 Task: Set the Windows multimedia output back-end to Disable.
Action: Mouse moved to (105, 12)
Screenshot: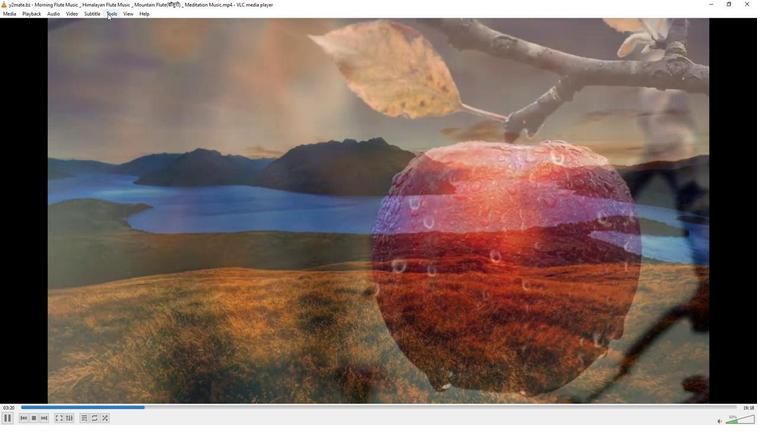 
Action: Mouse pressed left at (105, 12)
Screenshot: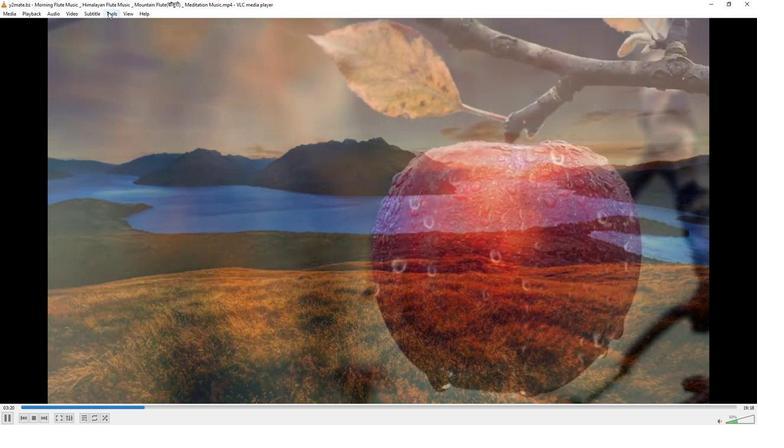 
Action: Mouse moved to (112, 102)
Screenshot: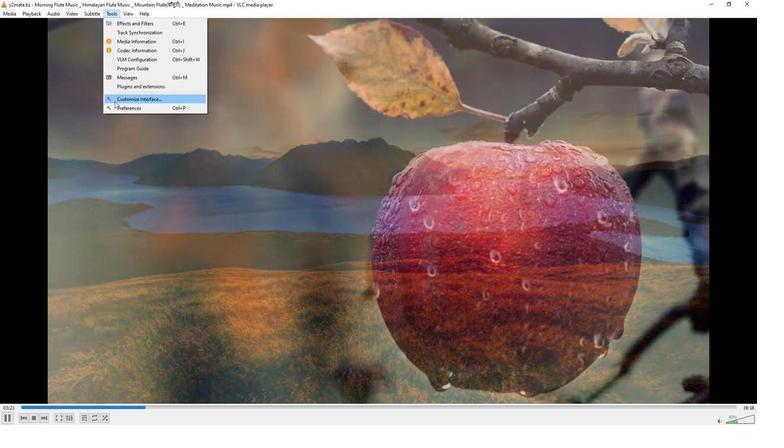 
Action: Mouse pressed left at (112, 102)
Screenshot: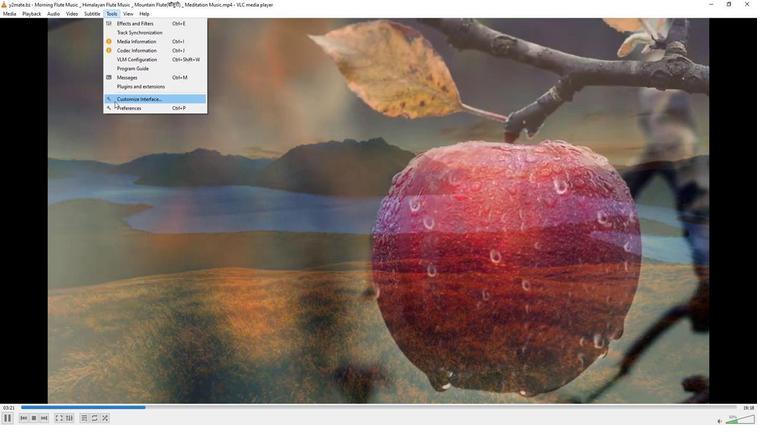 
Action: Mouse moved to (246, 349)
Screenshot: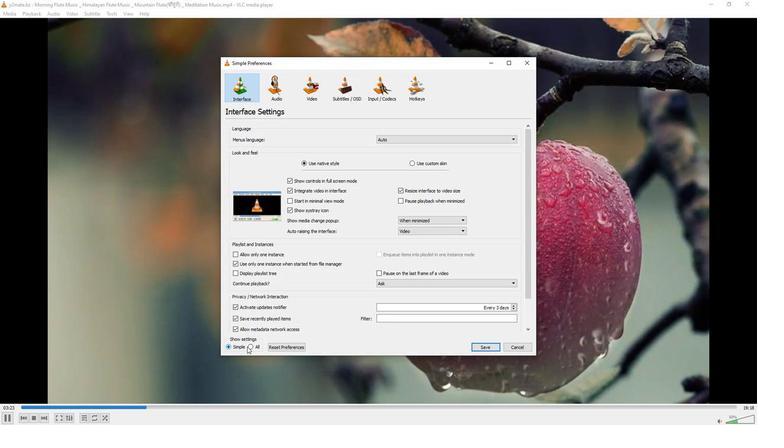 
Action: Mouse pressed left at (246, 349)
Screenshot: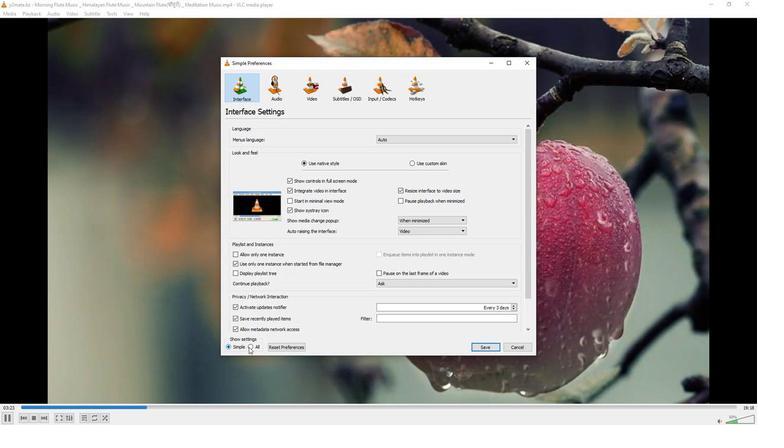 
Action: Mouse moved to (238, 179)
Screenshot: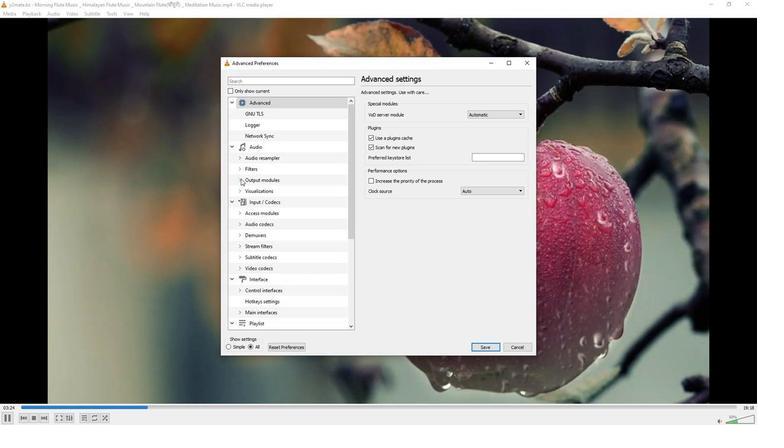 
Action: Mouse pressed left at (238, 179)
Screenshot: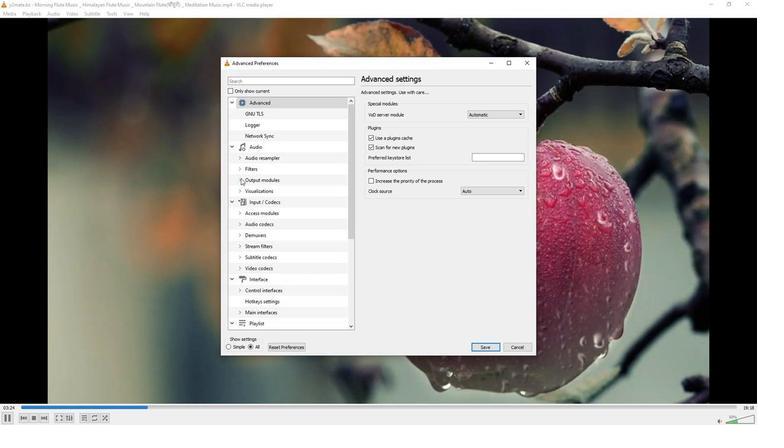 
Action: Mouse moved to (253, 217)
Screenshot: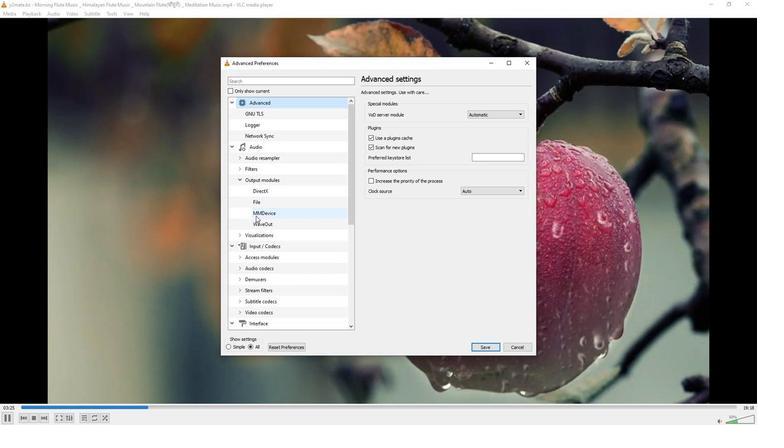 
Action: Mouse pressed left at (253, 217)
Screenshot: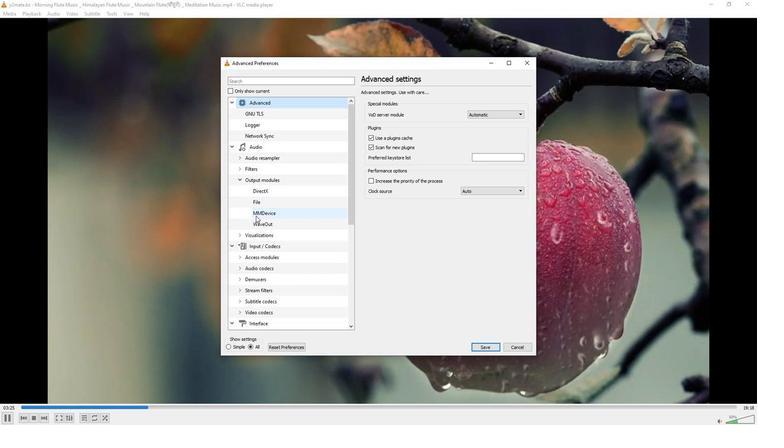 
Action: Mouse moved to (509, 107)
Screenshot: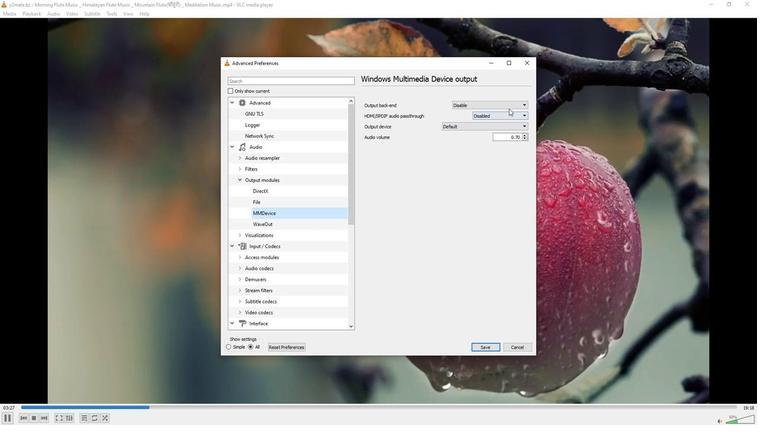 
Action: Mouse pressed left at (509, 107)
Screenshot: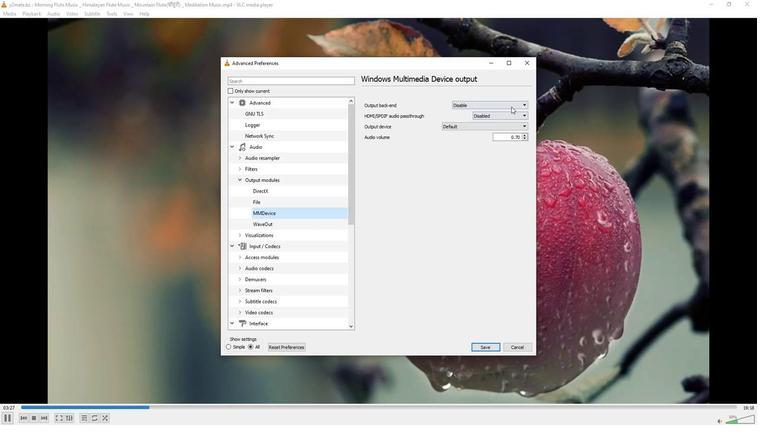 
Action: Mouse moved to (493, 130)
Screenshot: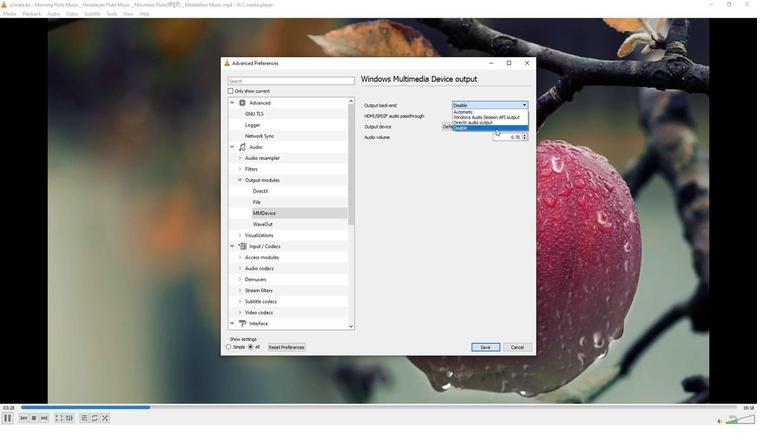 
Action: Mouse pressed left at (493, 130)
Screenshot: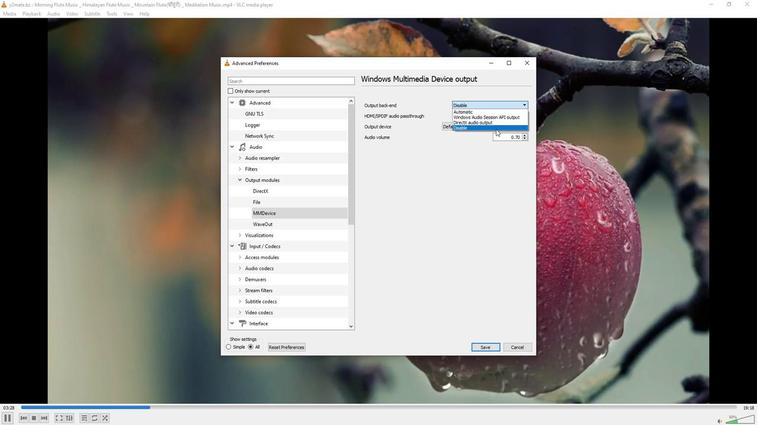 
Action: Mouse moved to (417, 164)
Screenshot: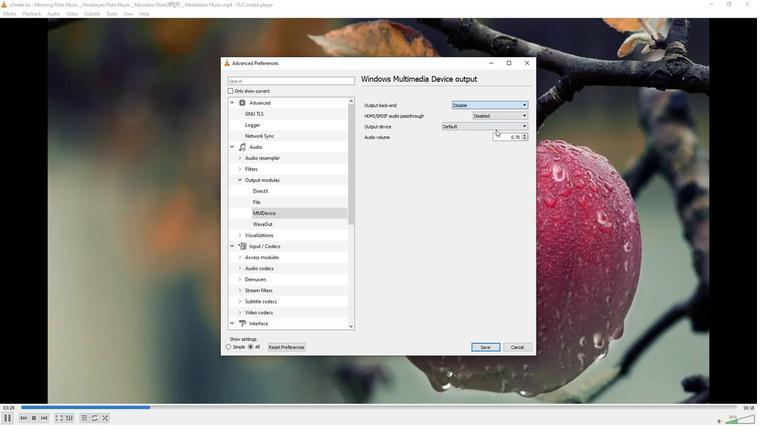 
